 Task: Look for properties having more than 1 story.
Action: Mouse moved to (740, 73)
Screenshot: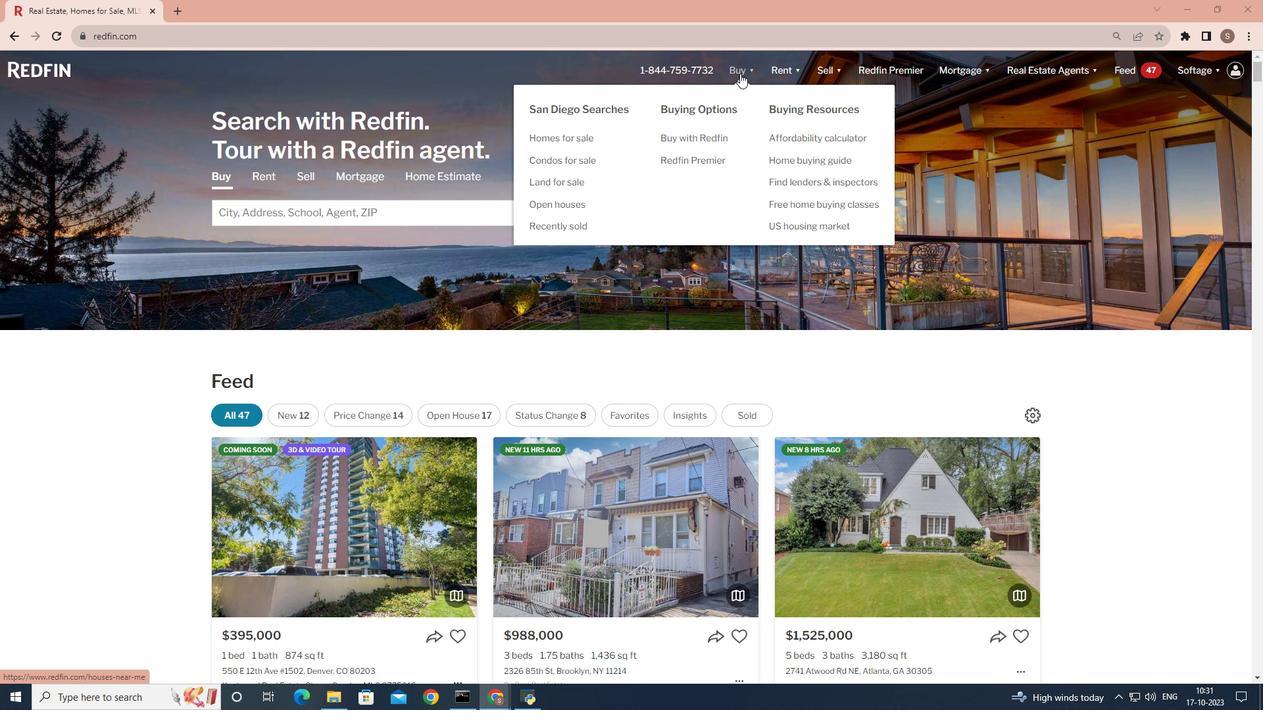
Action: Mouse pressed left at (740, 73)
Screenshot: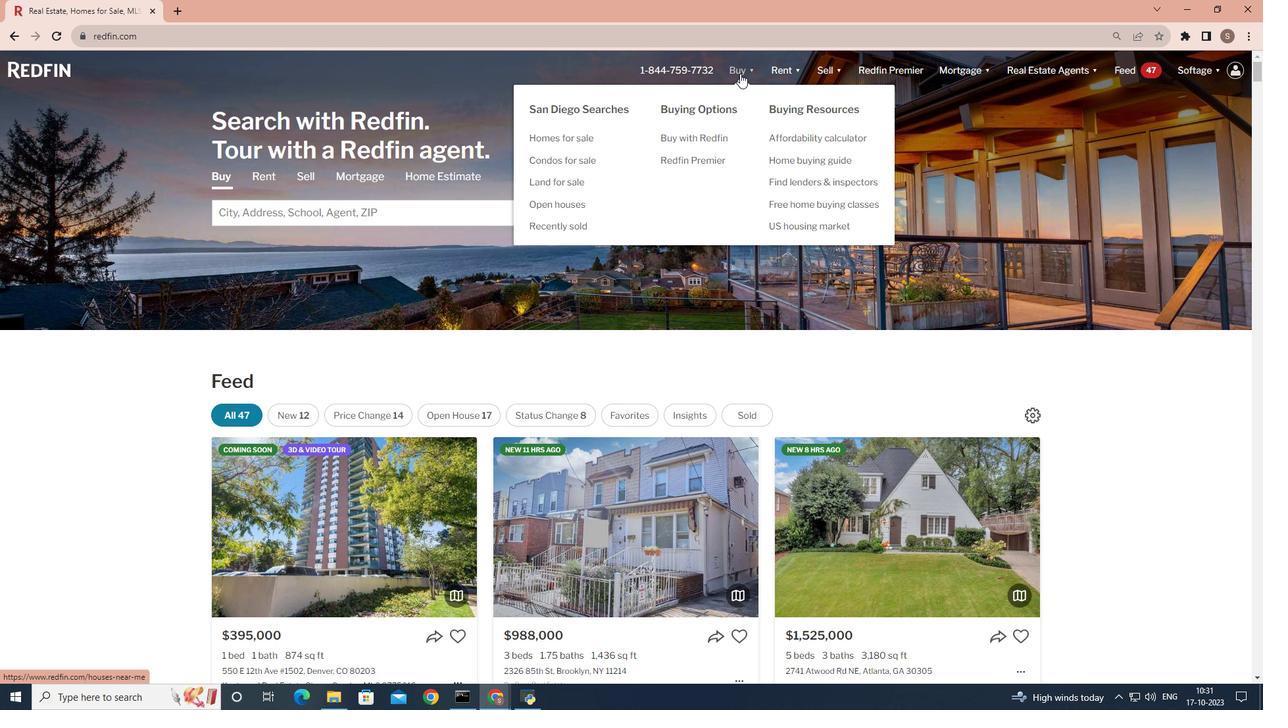 
Action: Mouse moved to (328, 279)
Screenshot: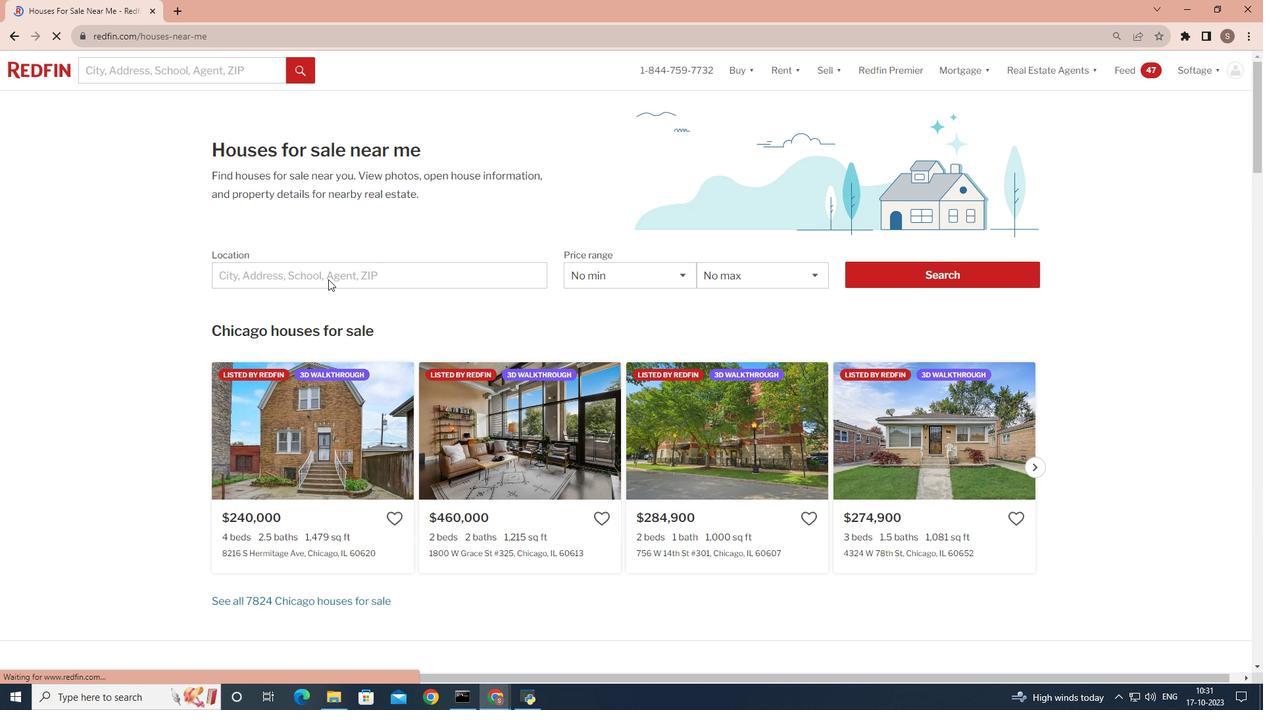 
Action: Mouse pressed left at (328, 279)
Screenshot: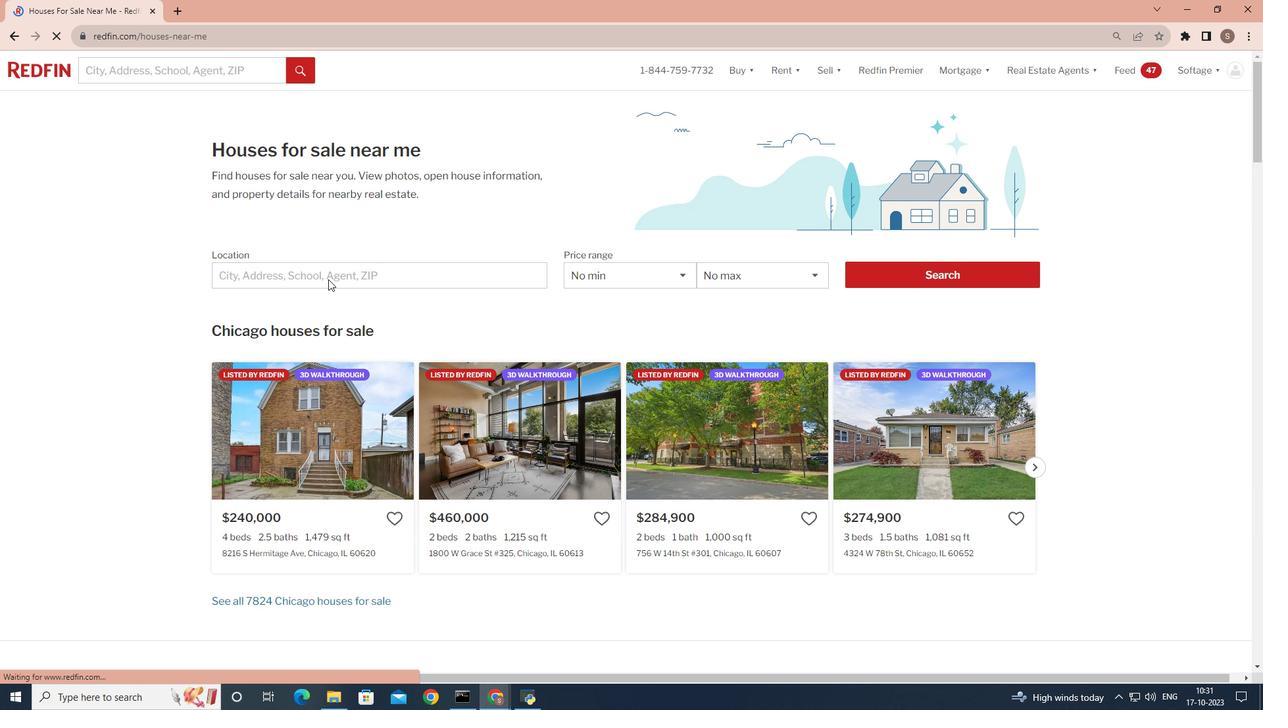 
Action: Mouse moved to (328, 273)
Screenshot: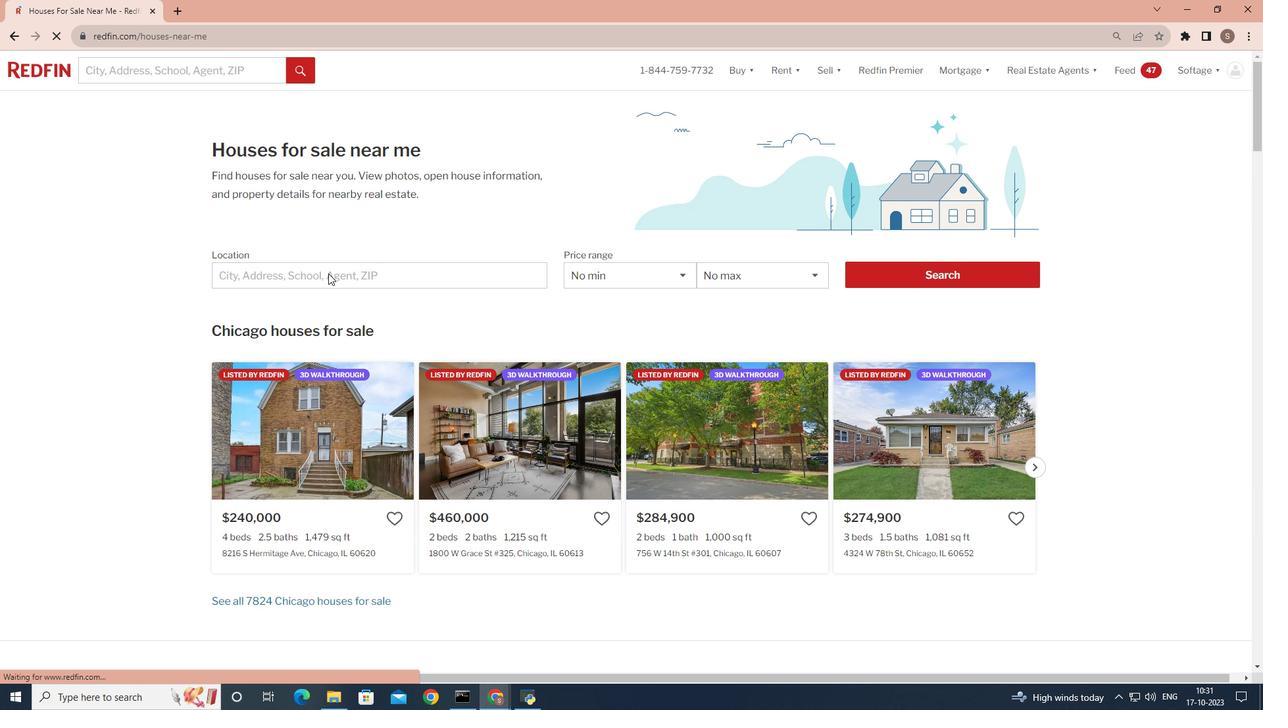 
Action: Mouse pressed left at (328, 273)
Screenshot: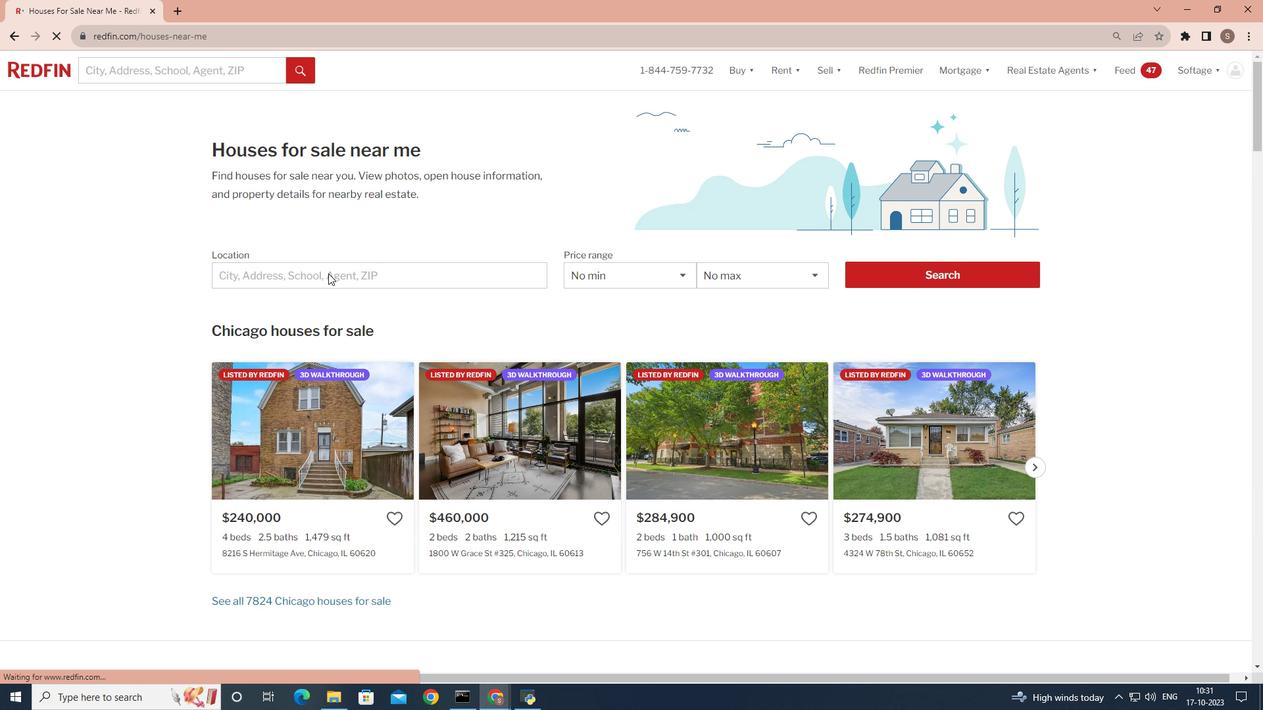 
Action: Mouse moved to (311, 274)
Screenshot: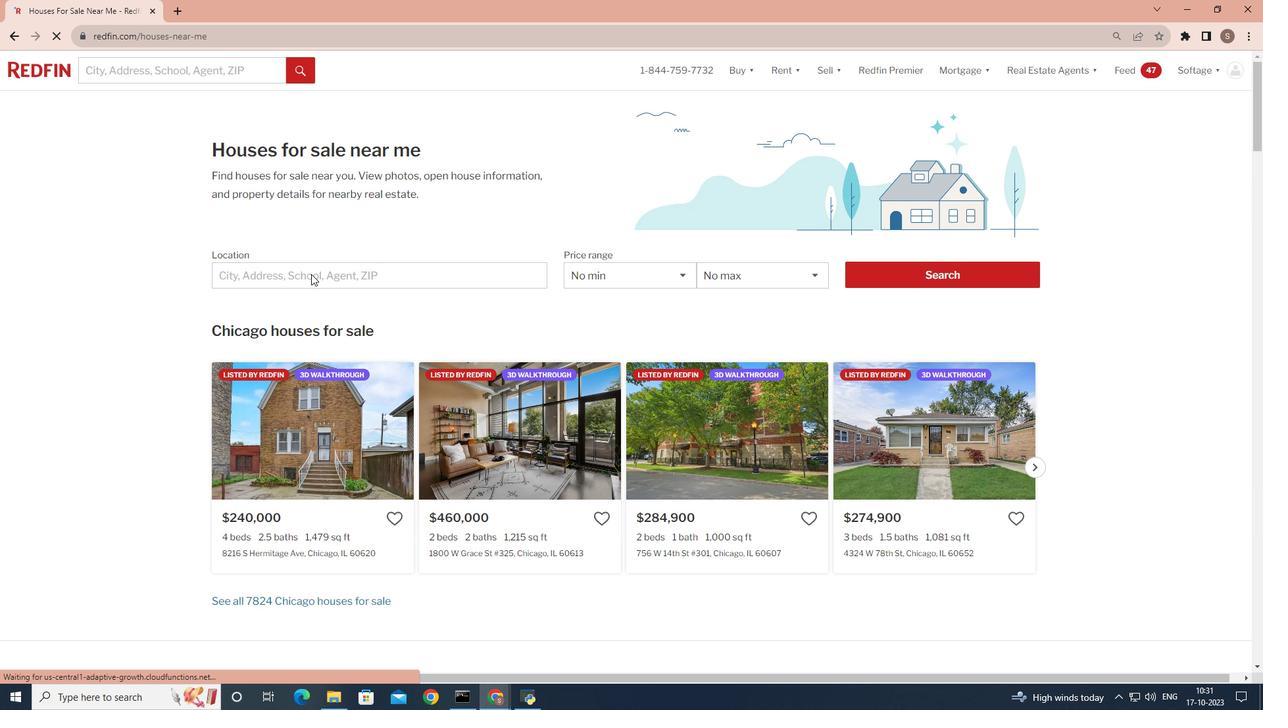 
Action: Mouse pressed left at (311, 274)
Screenshot: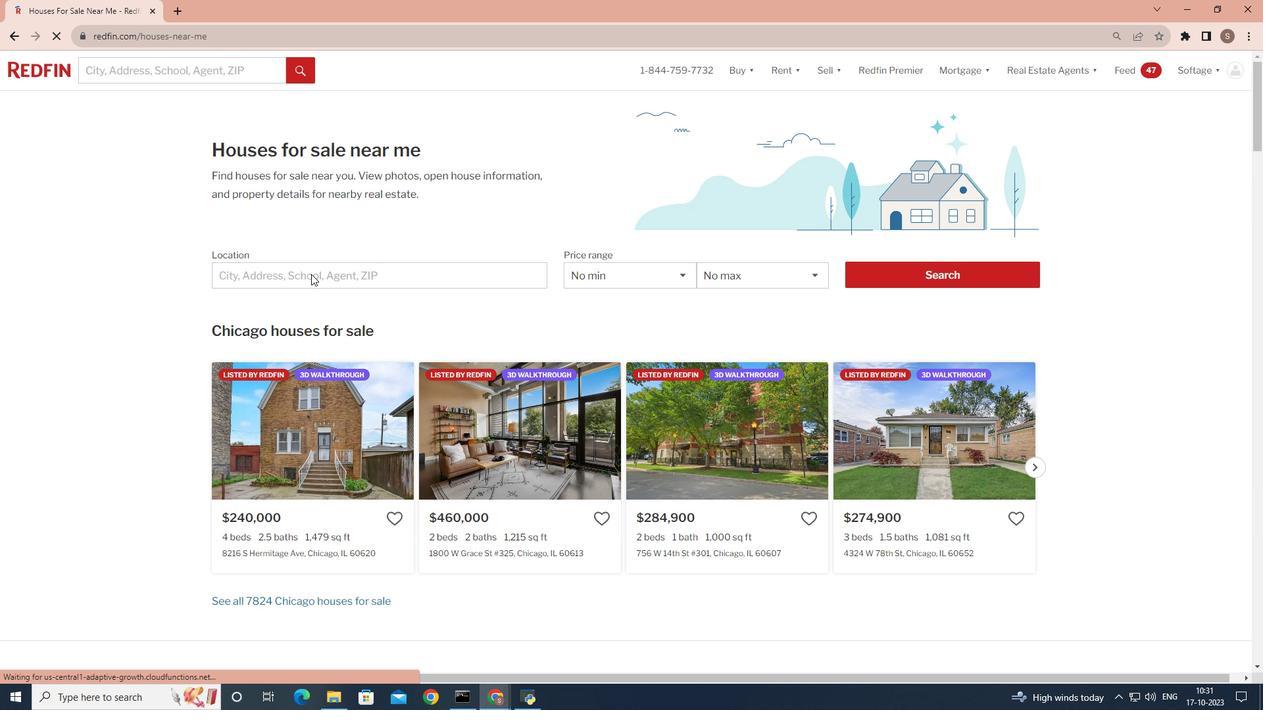 
Action: Mouse moved to (311, 275)
Screenshot: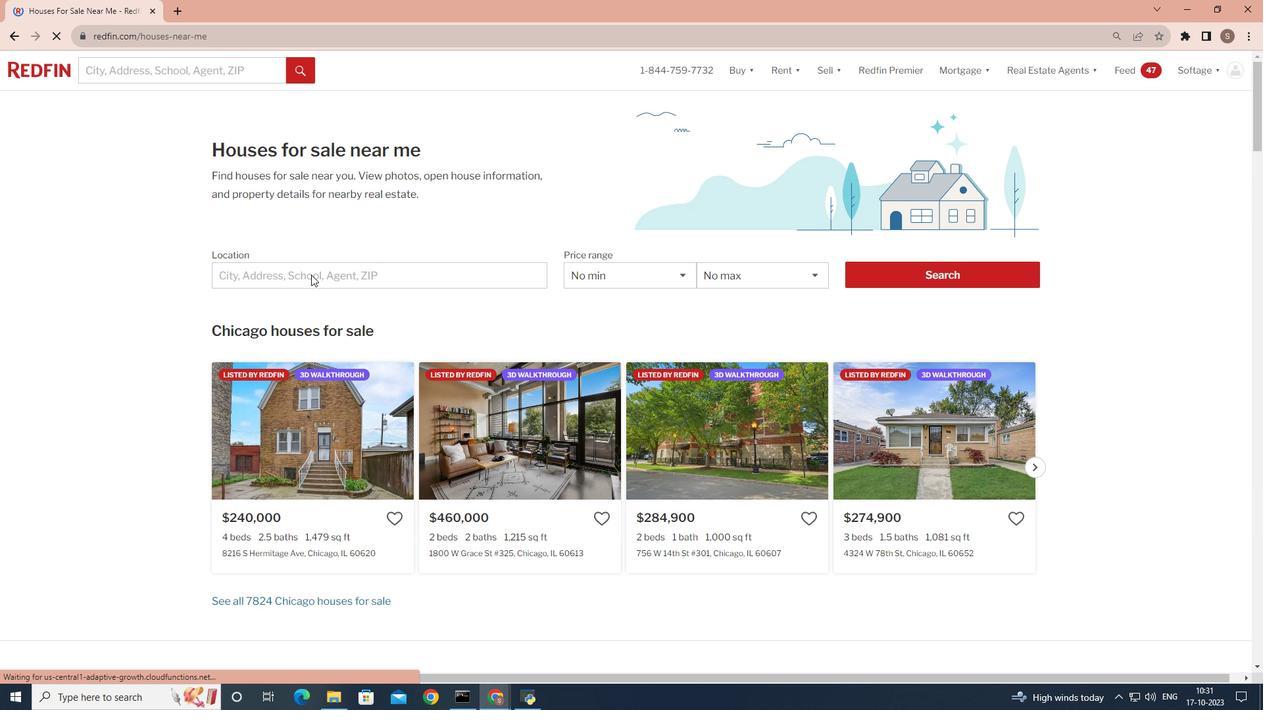 
Action: Mouse pressed left at (311, 275)
Screenshot: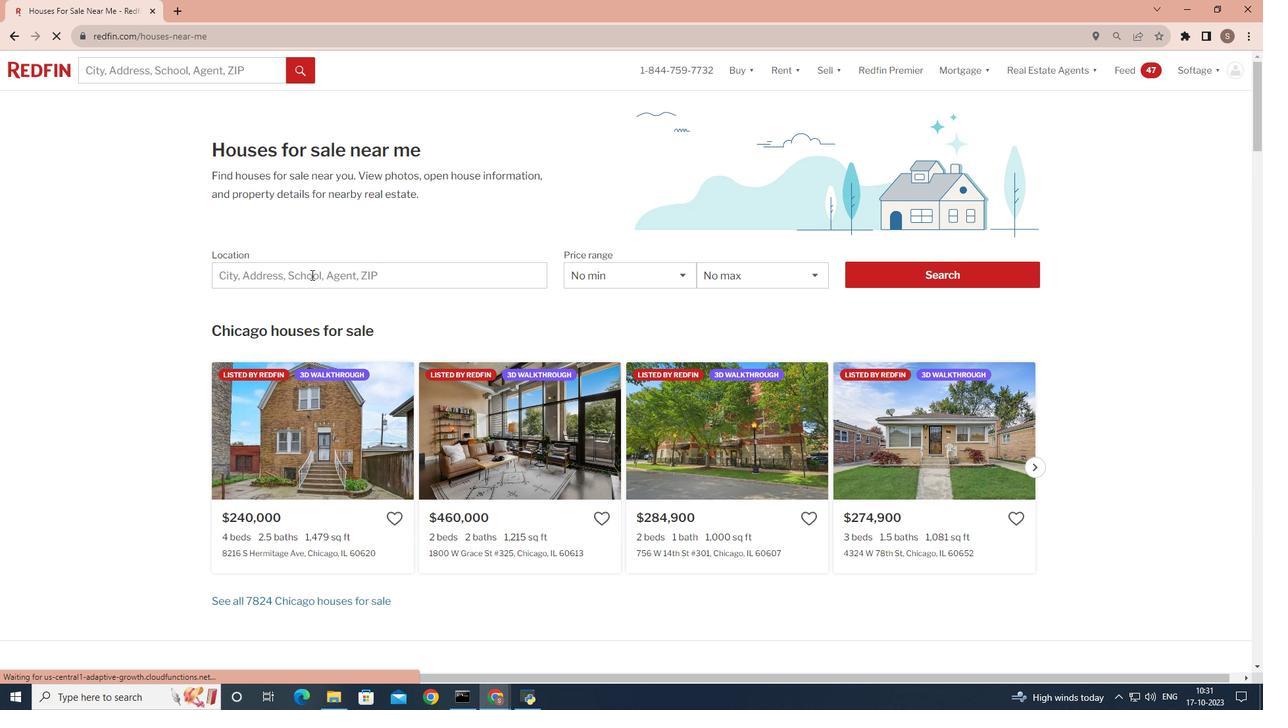 
Action: Key pressed <Key.shift>San<Key.space><Key.shift>Diego
Screenshot: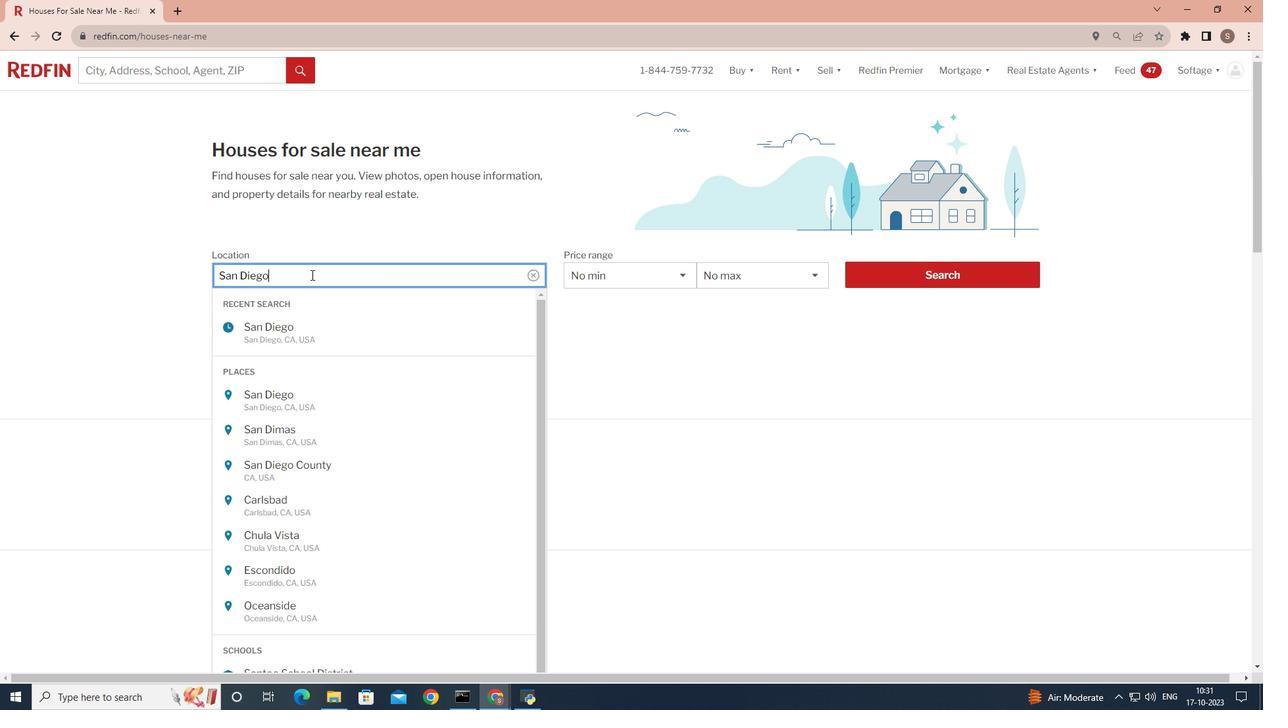 
Action: Mouse moved to (879, 273)
Screenshot: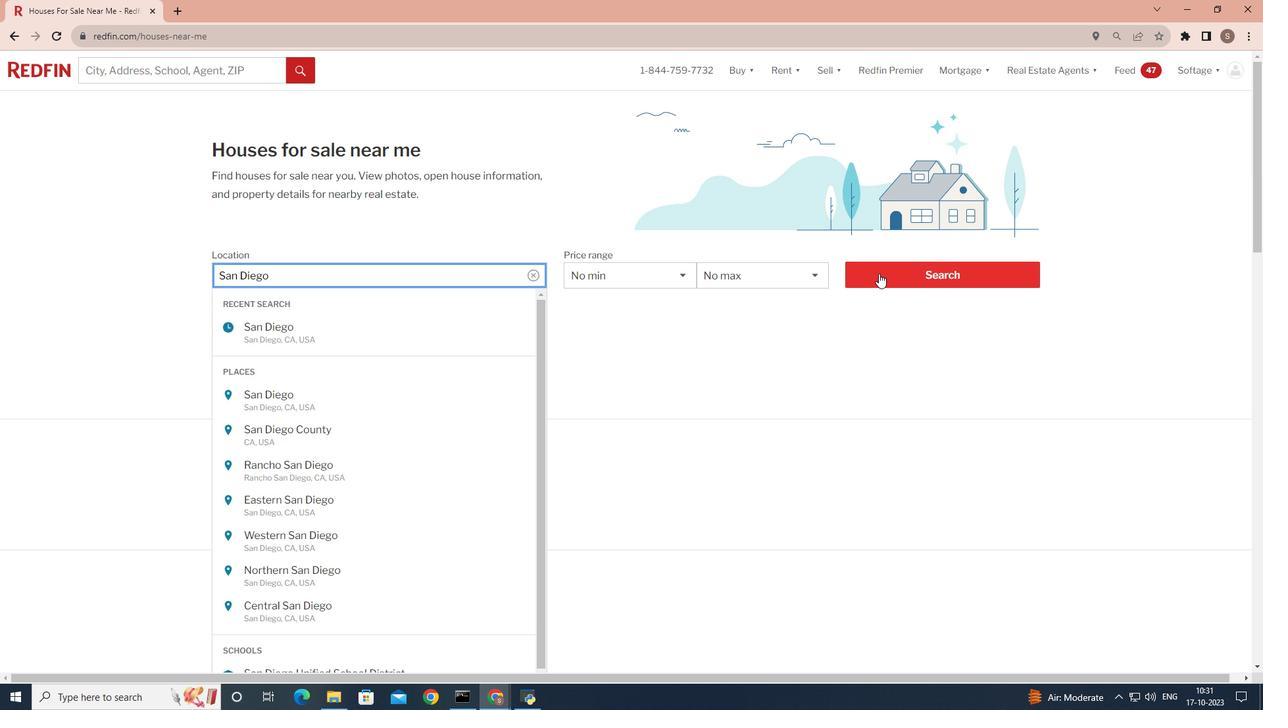 
Action: Mouse pressed left at (879, 273)
Screenshot: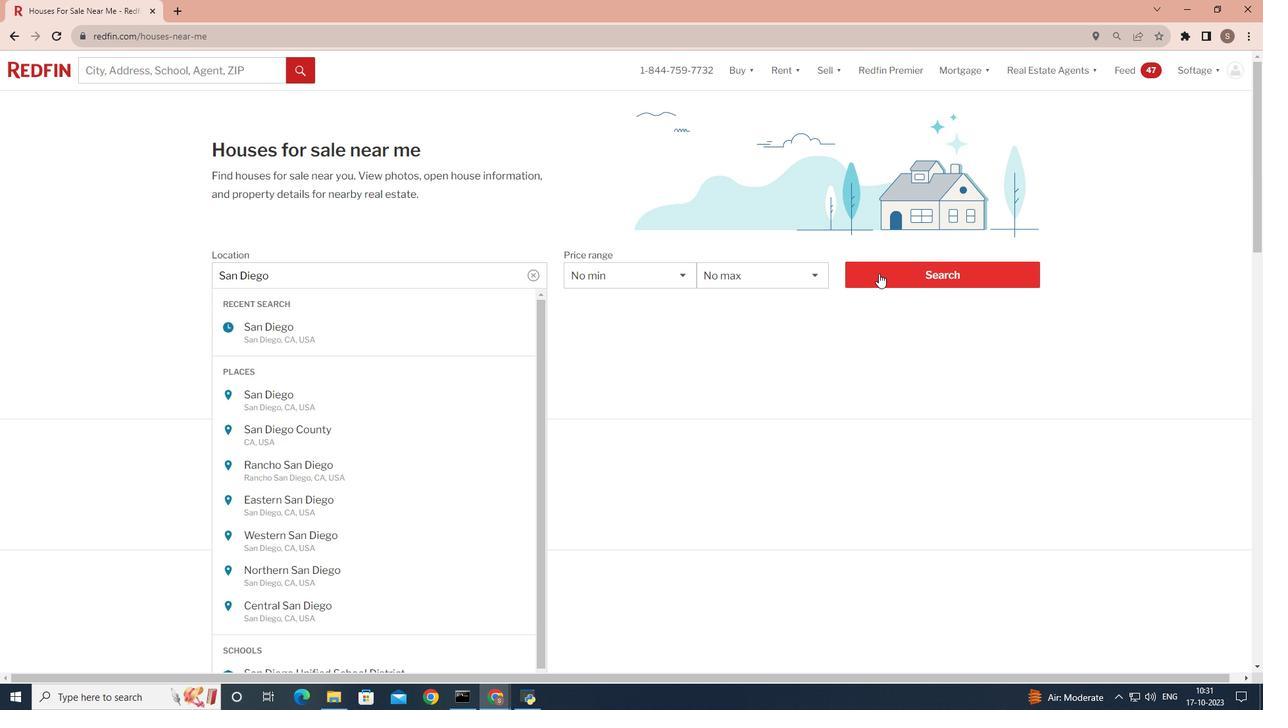 
Action: Mouse moved to (903, 264)
Screenshot: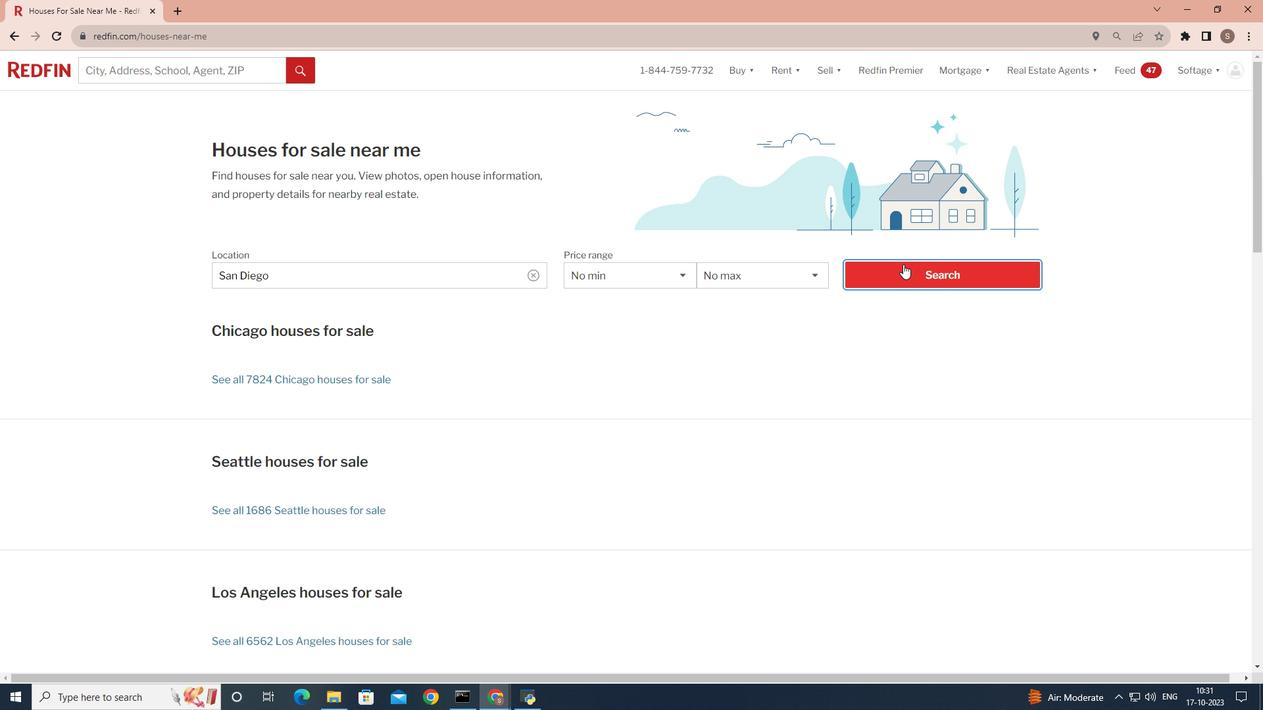 
Action: Mouse pressed left at (903, 264)
Screenshot: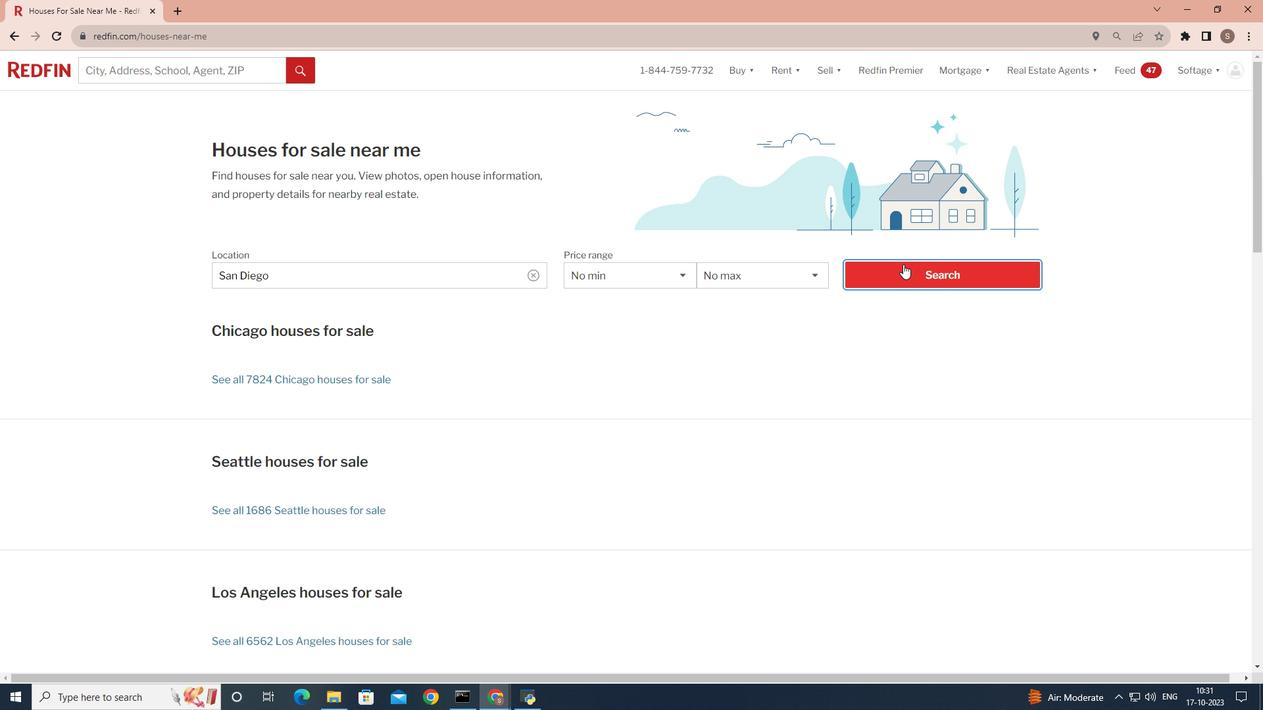 
Action: Mouse moved to (1135, 159)
Screenshot: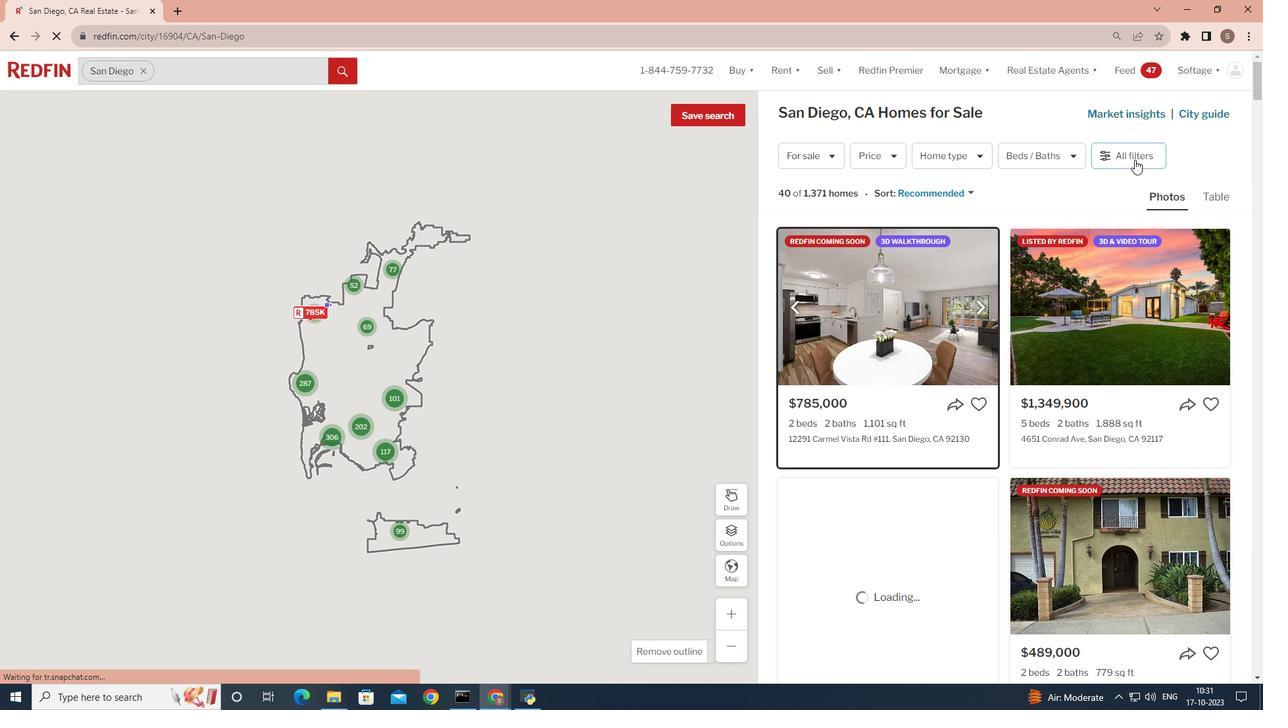 
Action: Mouse pressed left at (1135, 159)
Screenshot: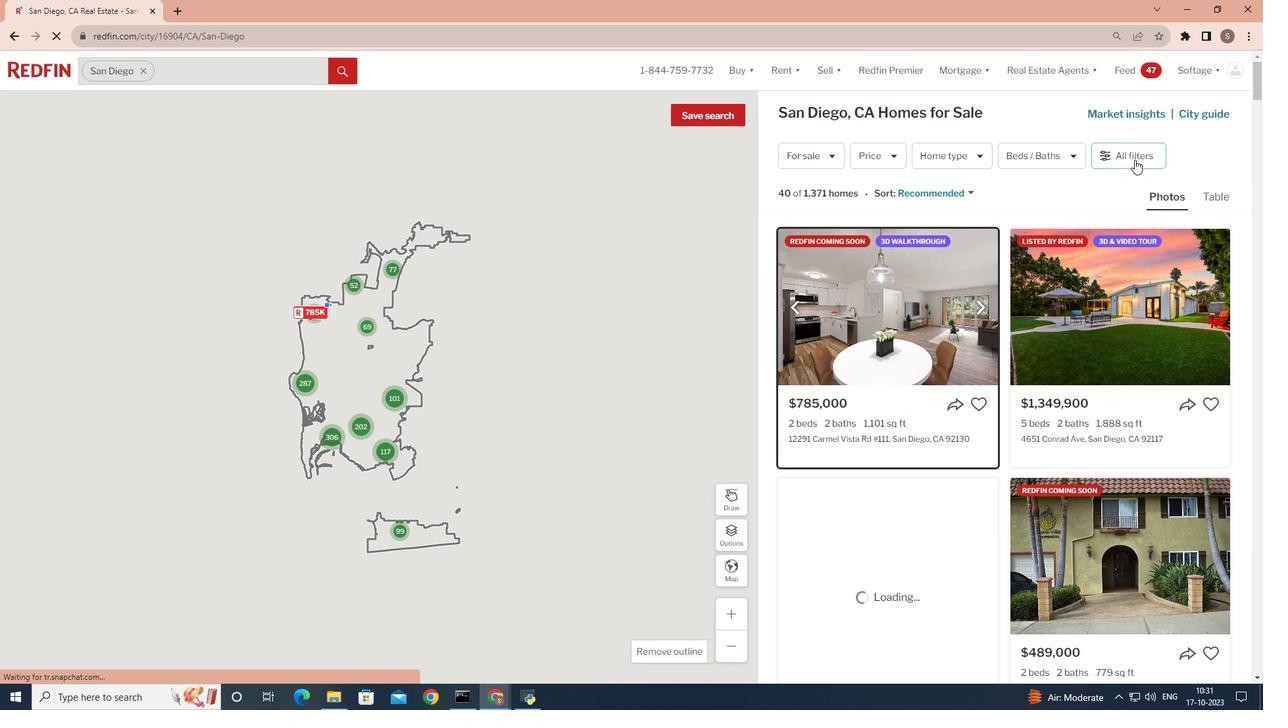
Action: Mouse moved to (1131, 152)
Screenshot: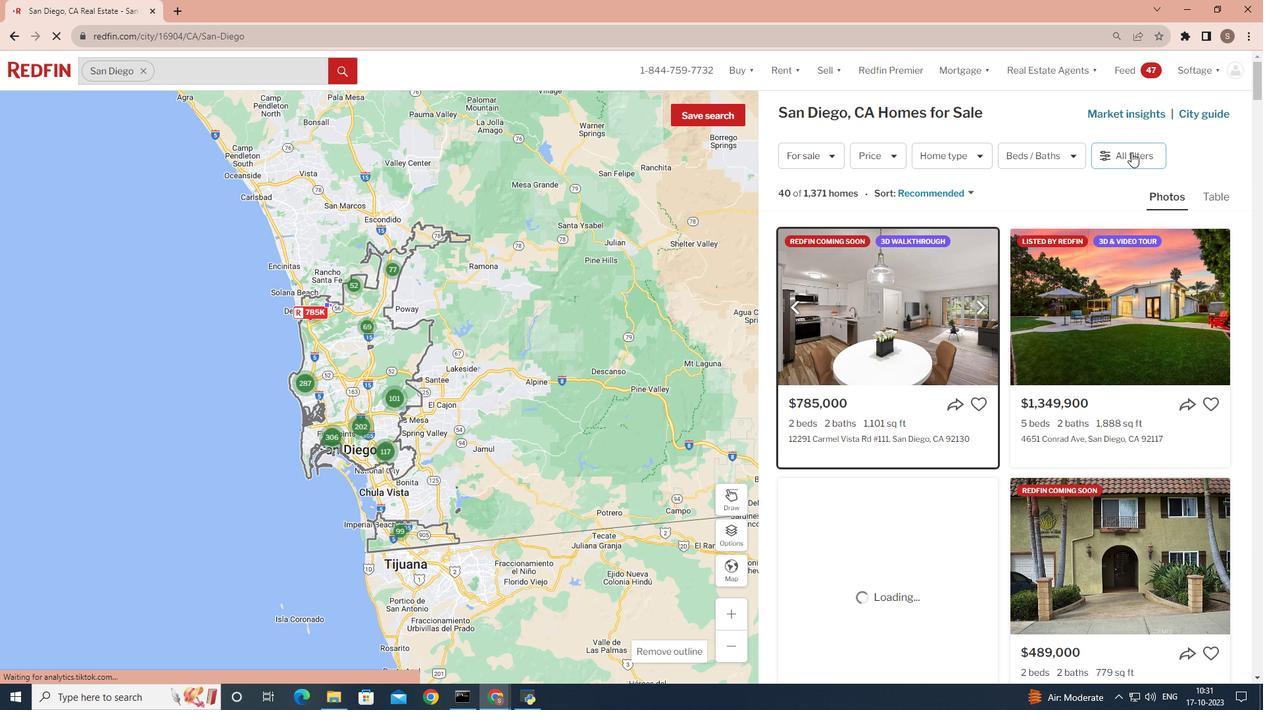 
Action: Mouse pressed left at (1131, 152)
Screenshot: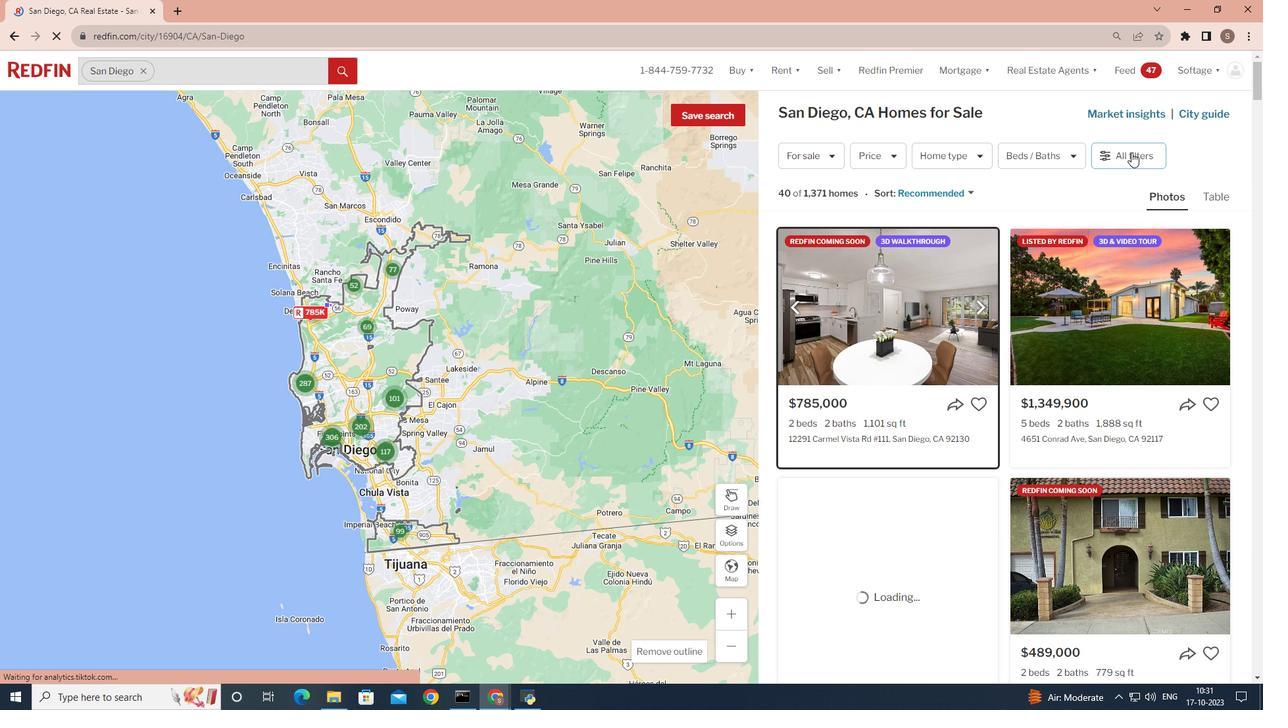 
Action: Mouse pressed left at (1131, 152)
Screenshot: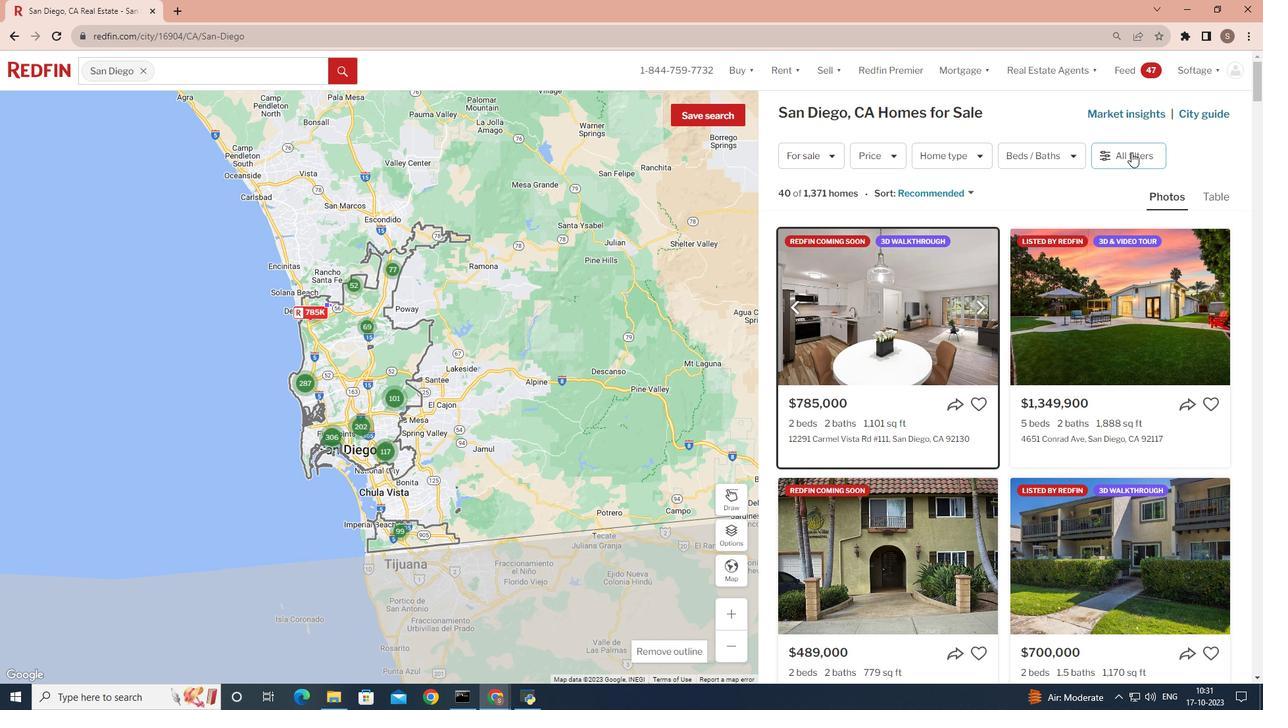 
Action: Mouse moved to (1020, 414)
Screenshot: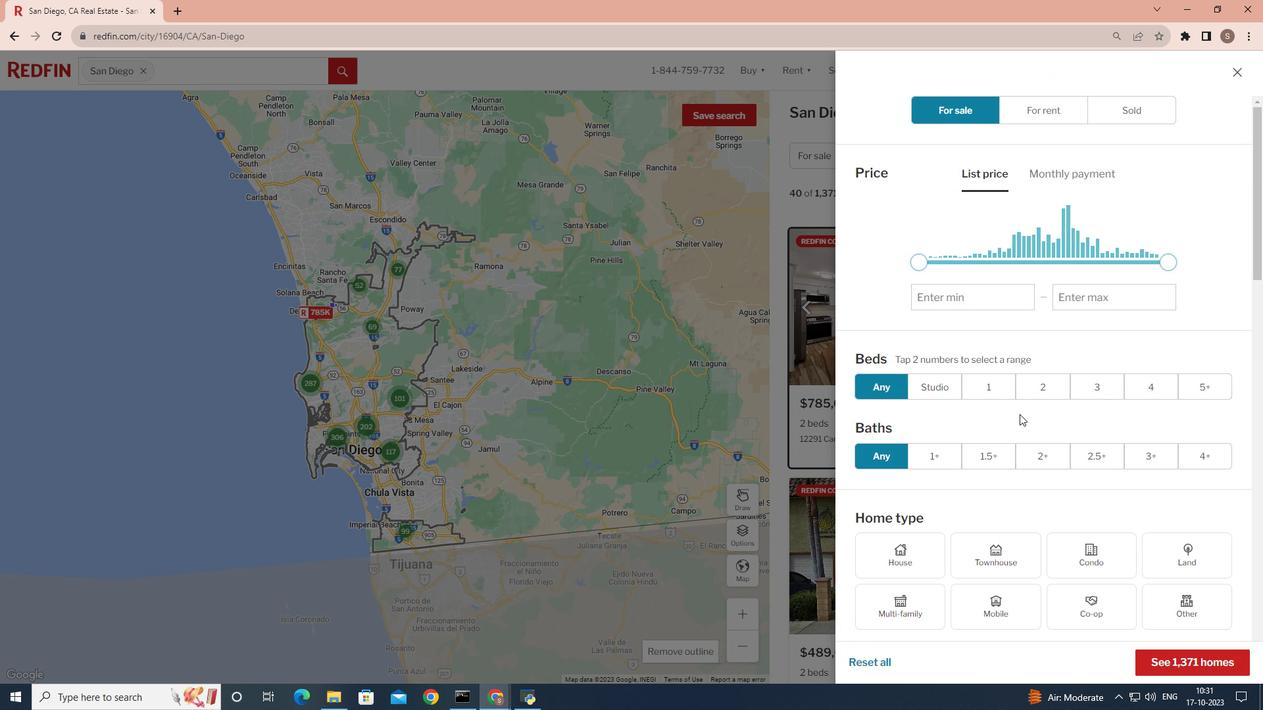 
Action: Mouse scrolled (1020, 413) with delta (0, 0)
Screenshot: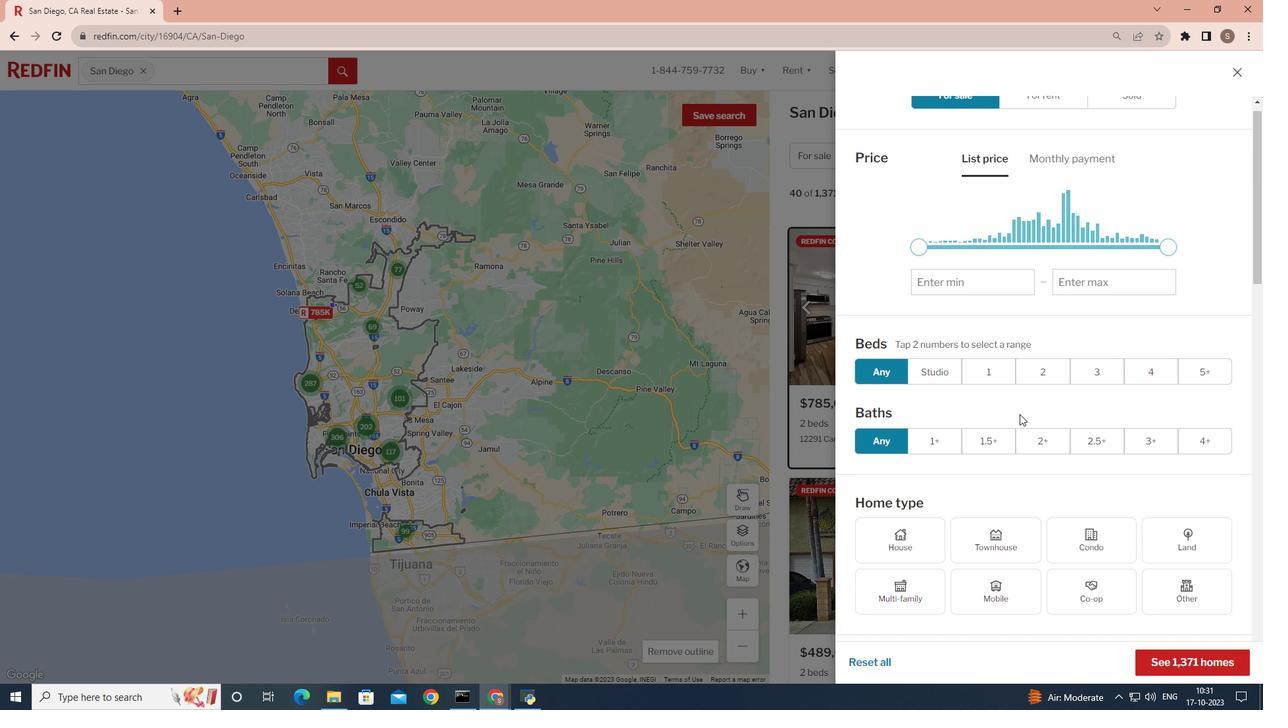 
Action: Mouse scrolled (1020, 413) with delta (0, 0)
Screenshot: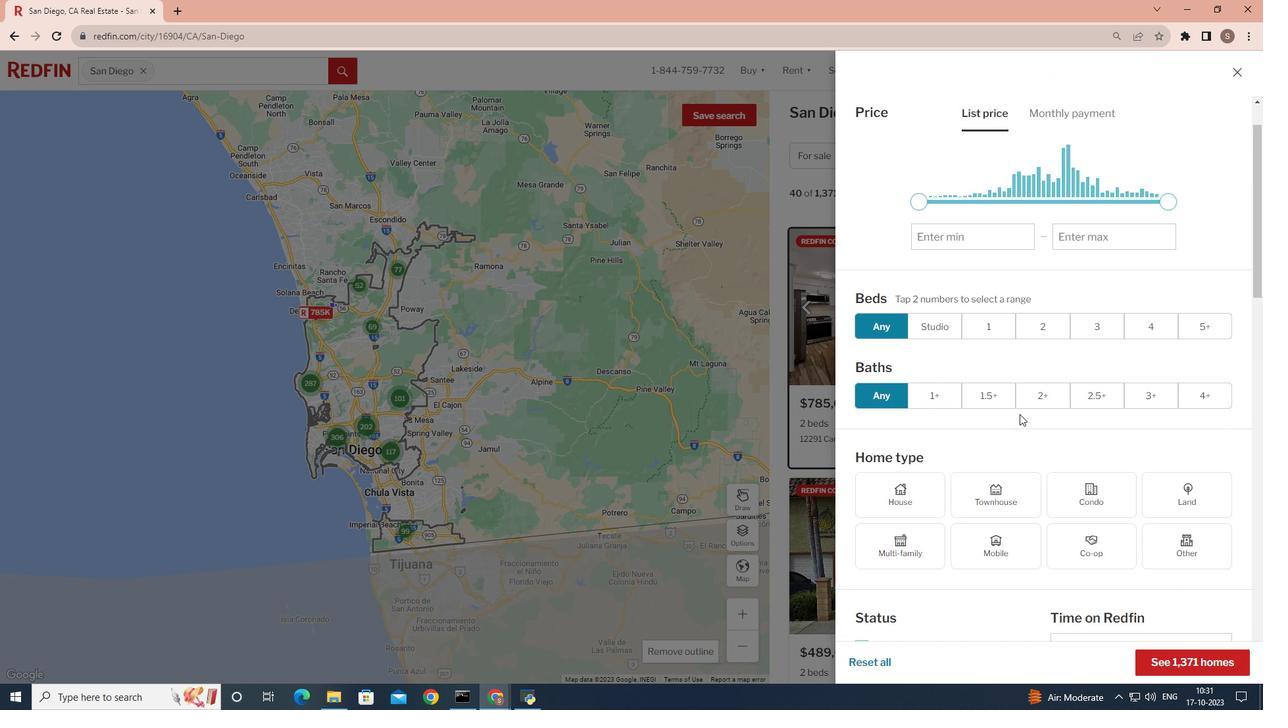 
Action: Mouse scrolled (1020, 413) with delta (0, 0)
Screenshot: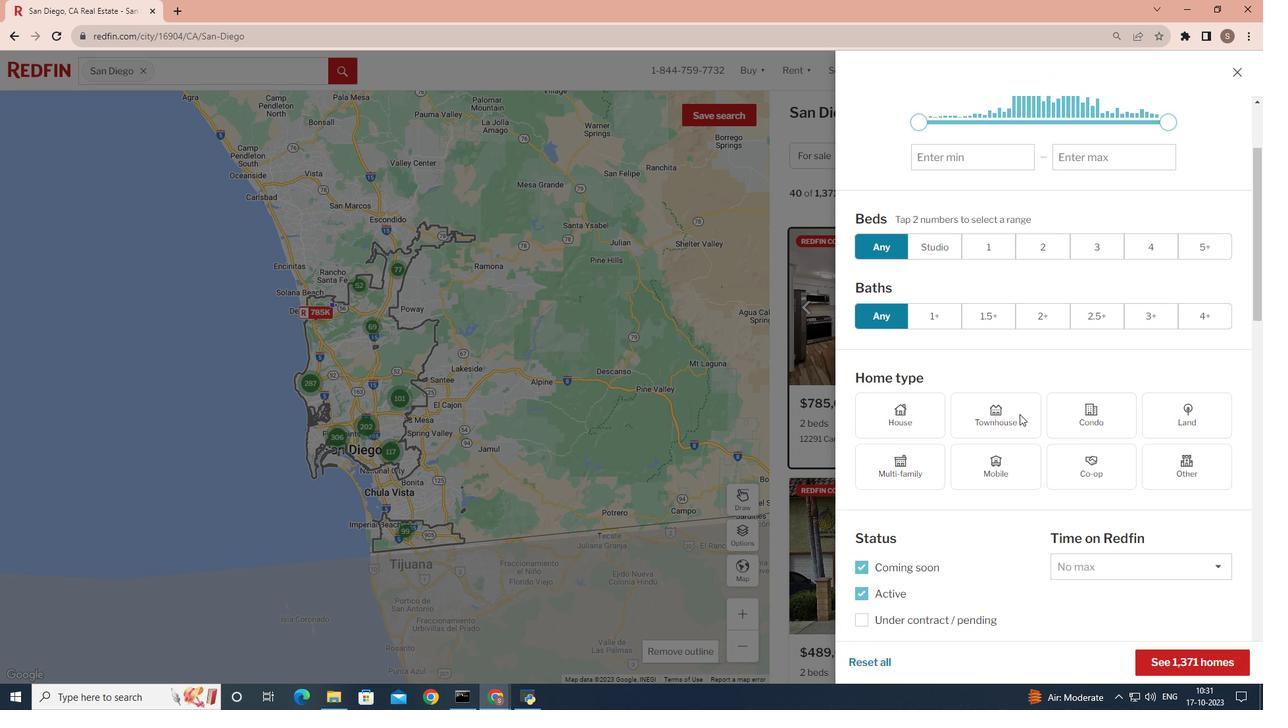 
Action: Mouse scrolled (1020, 413) with delta (0, 0)
Screenshot: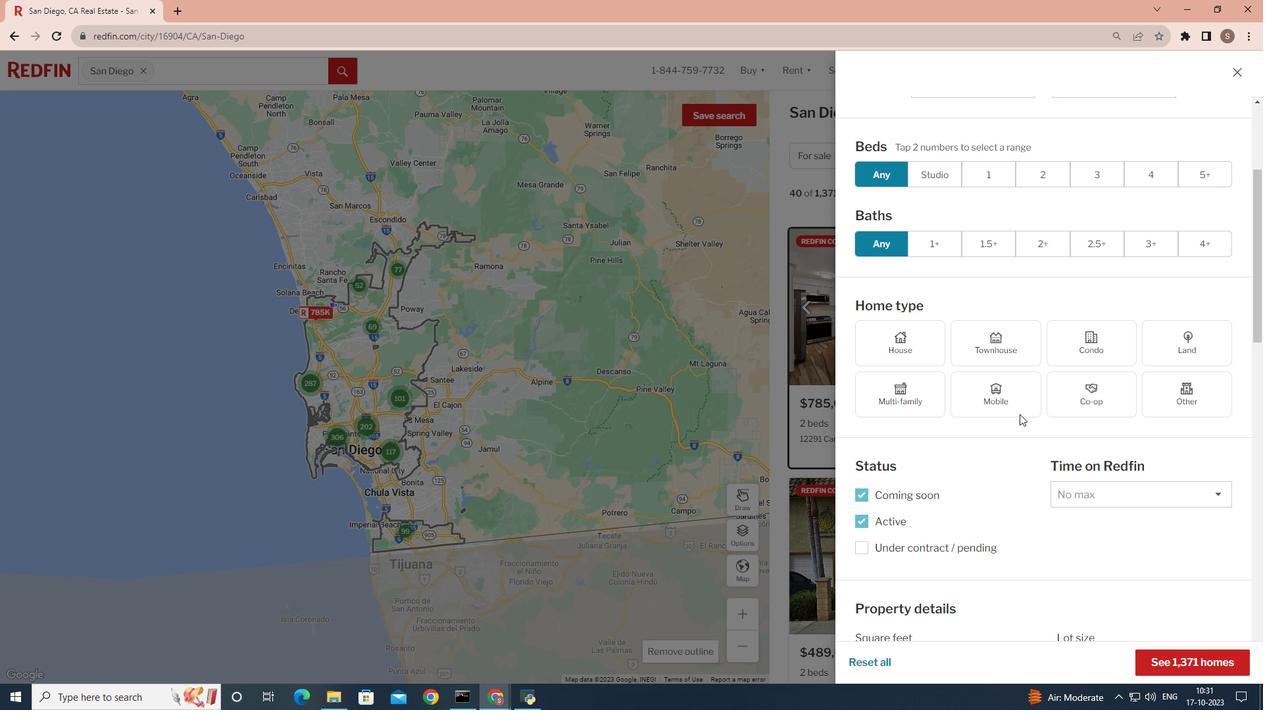 
Action: Mouse scrolled (1020, 413) with delta (0, 0)
Screenshot: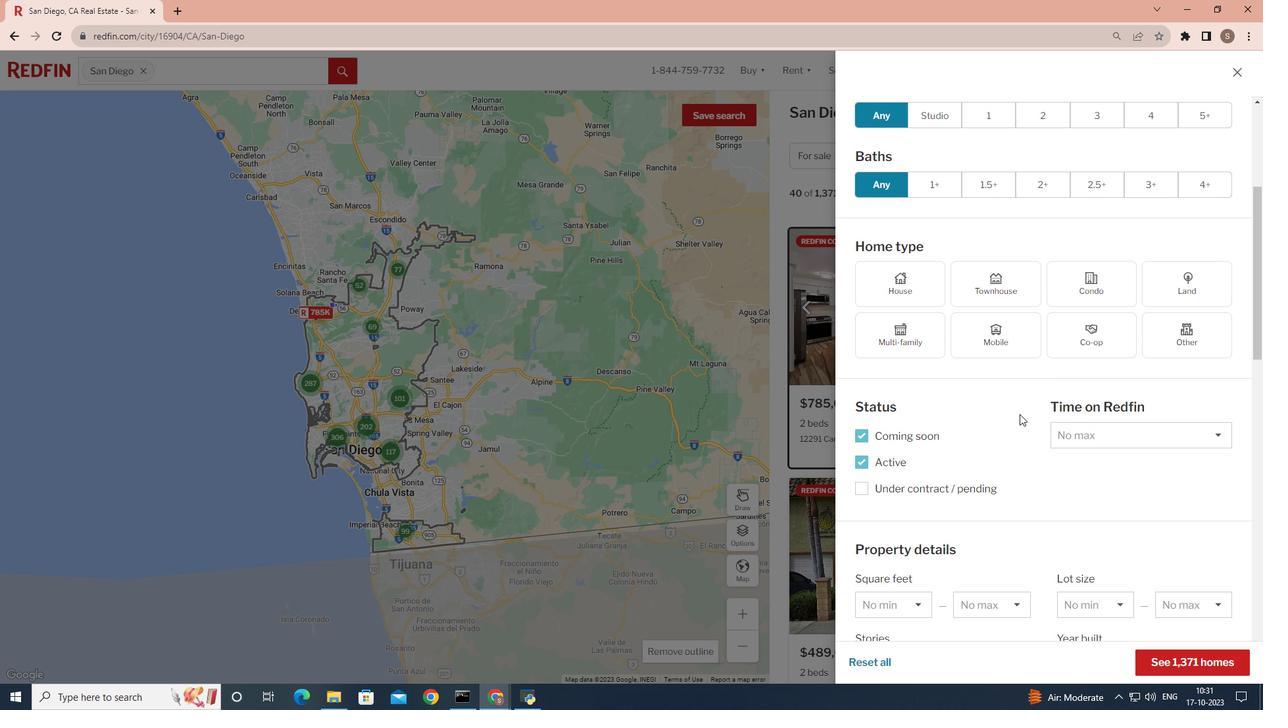 
Action: Mouse scrolled (1020, 413) with delta (0, 0)
Screenshot: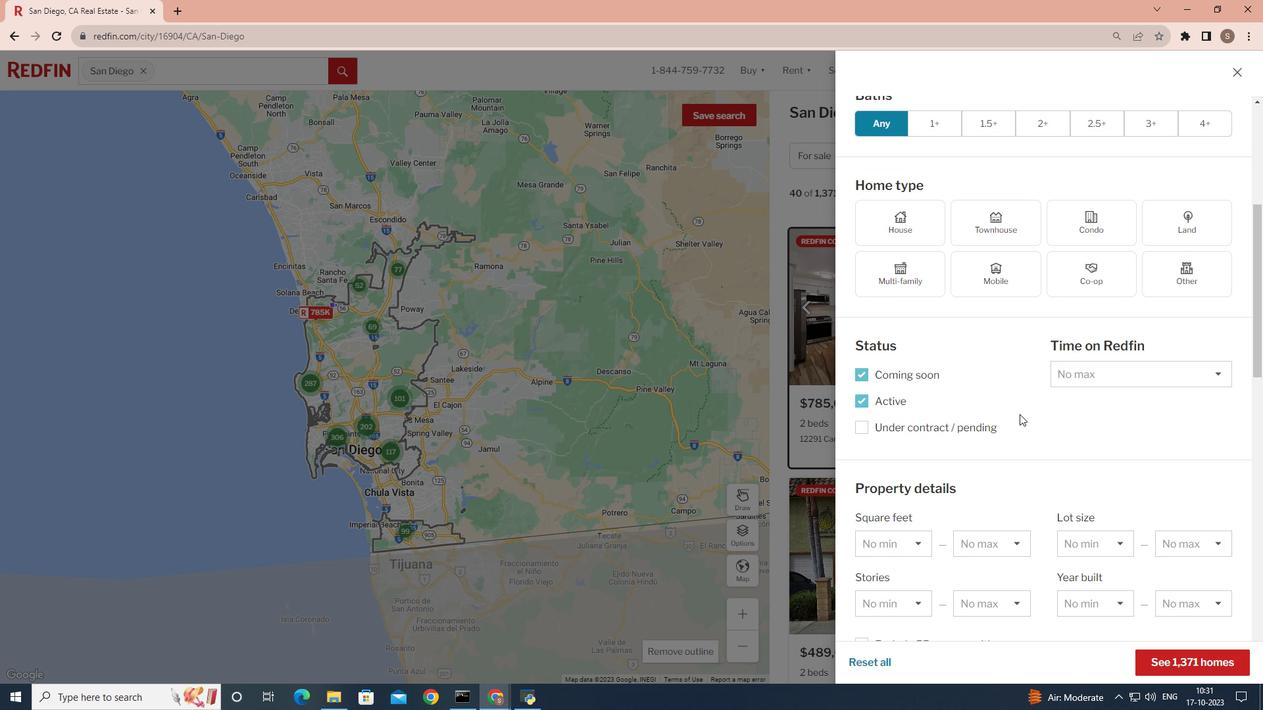 
Action: Mouse scrolled (1020, 413) with delta (0, 0)
Screenshot: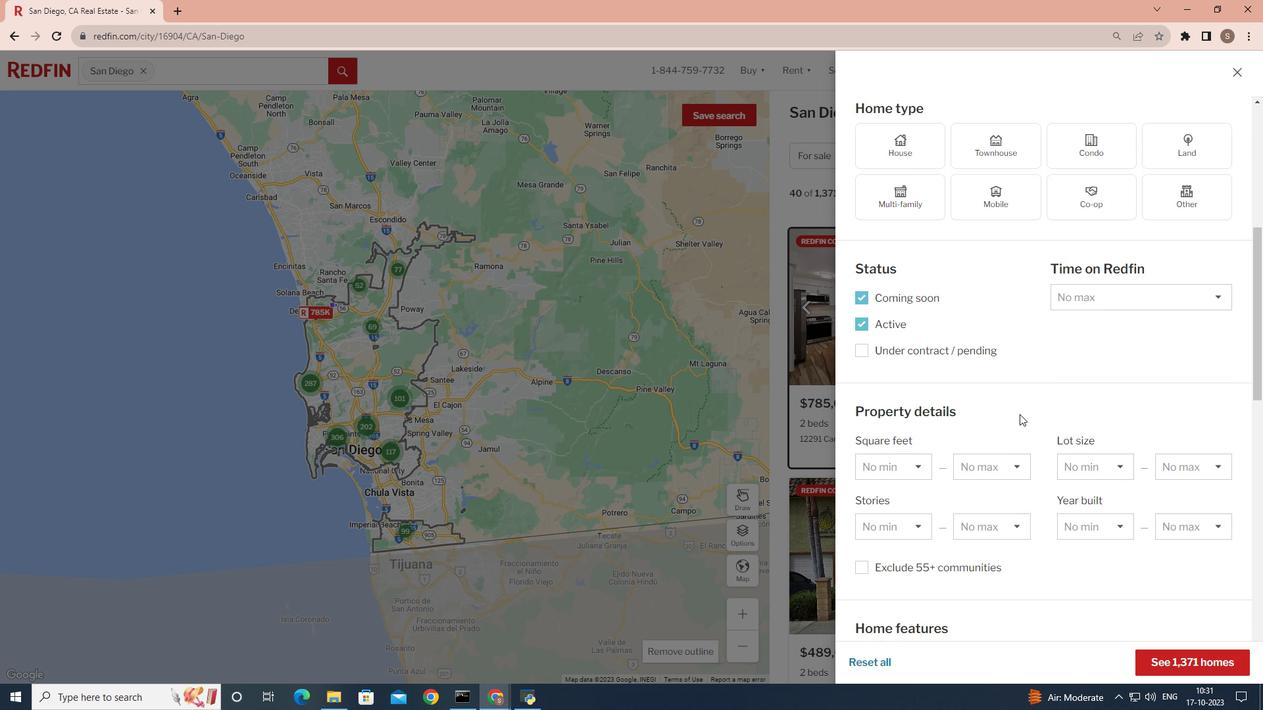
Action: Mouse moved to (920, 477)
Screenshot: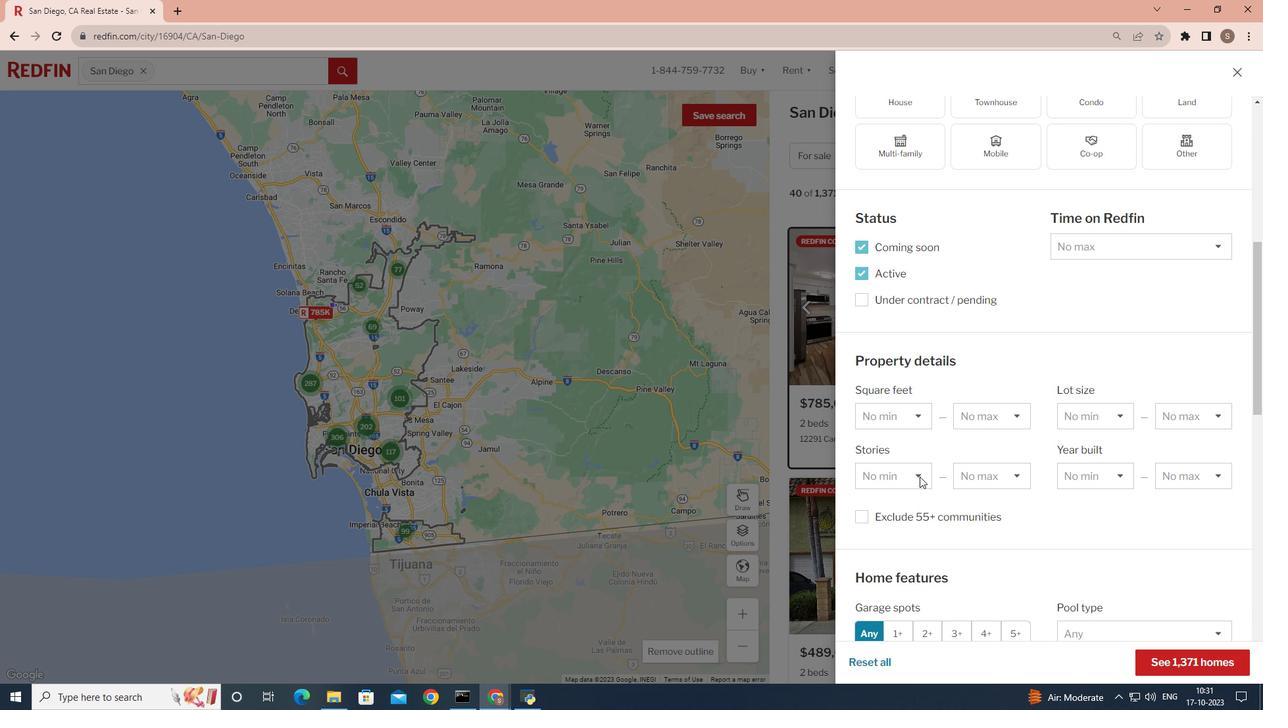 
Action: Mouse pressed left at (920, 477)
Screenshot: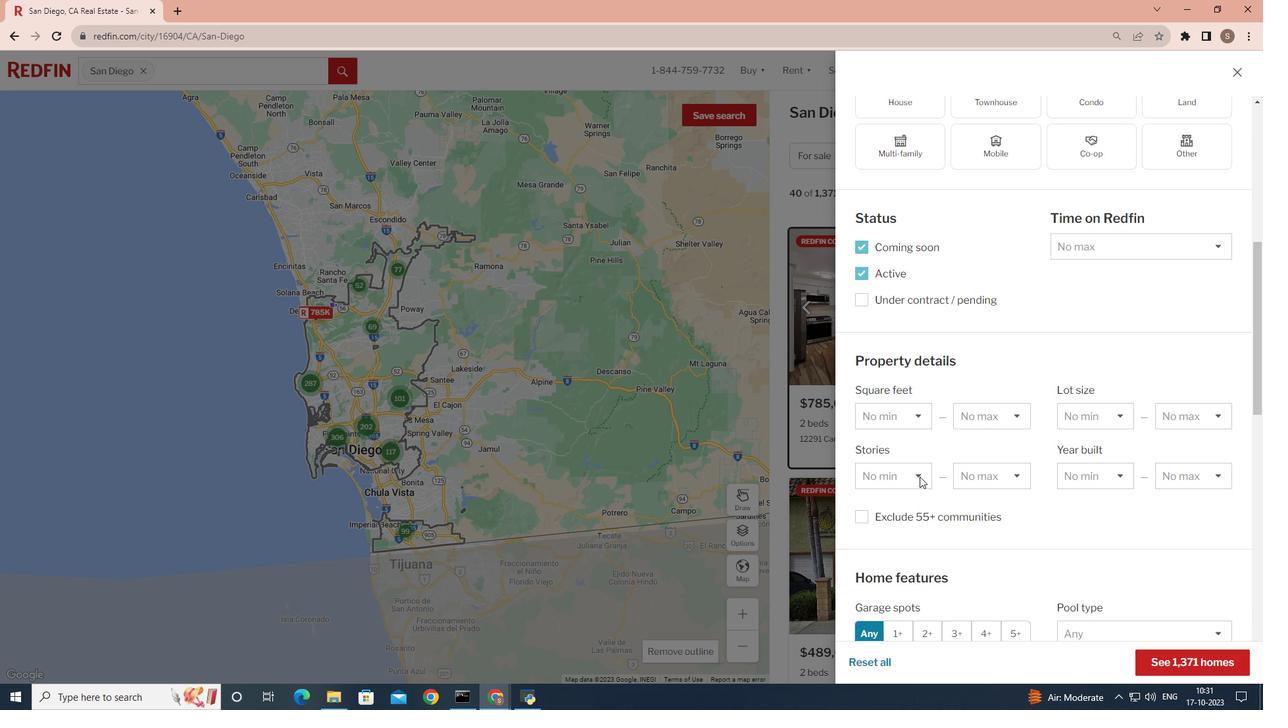
Action: Mouse moved to (910, 506)
Screenshot: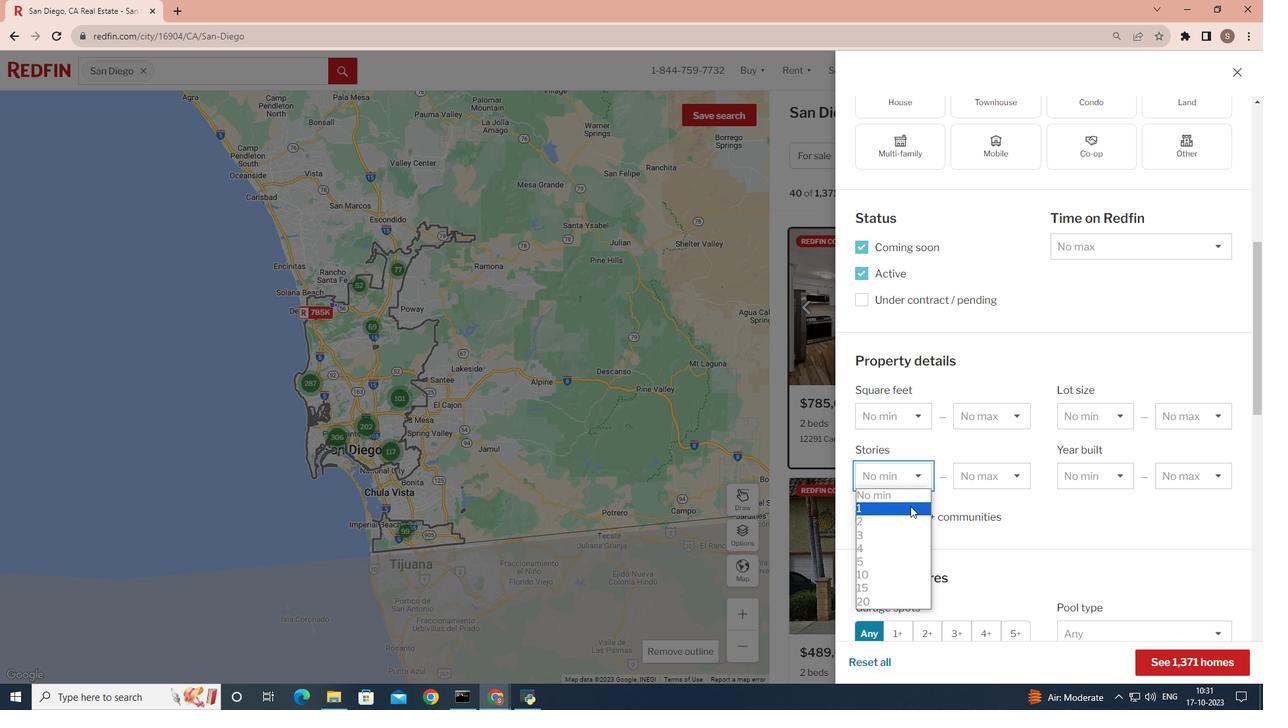 
Action: Mouse pressed left at (910, 506)
Screenshot: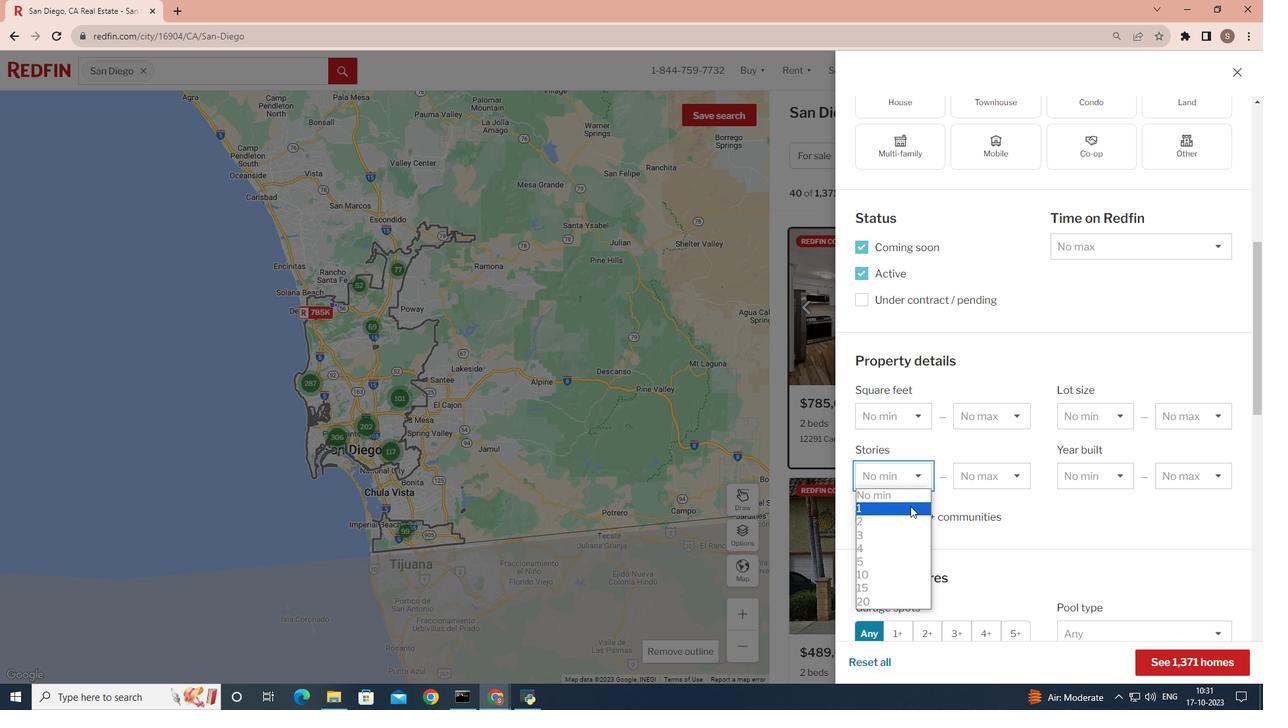 
Action: Mouse moved to (1193, 659)
Screenshot: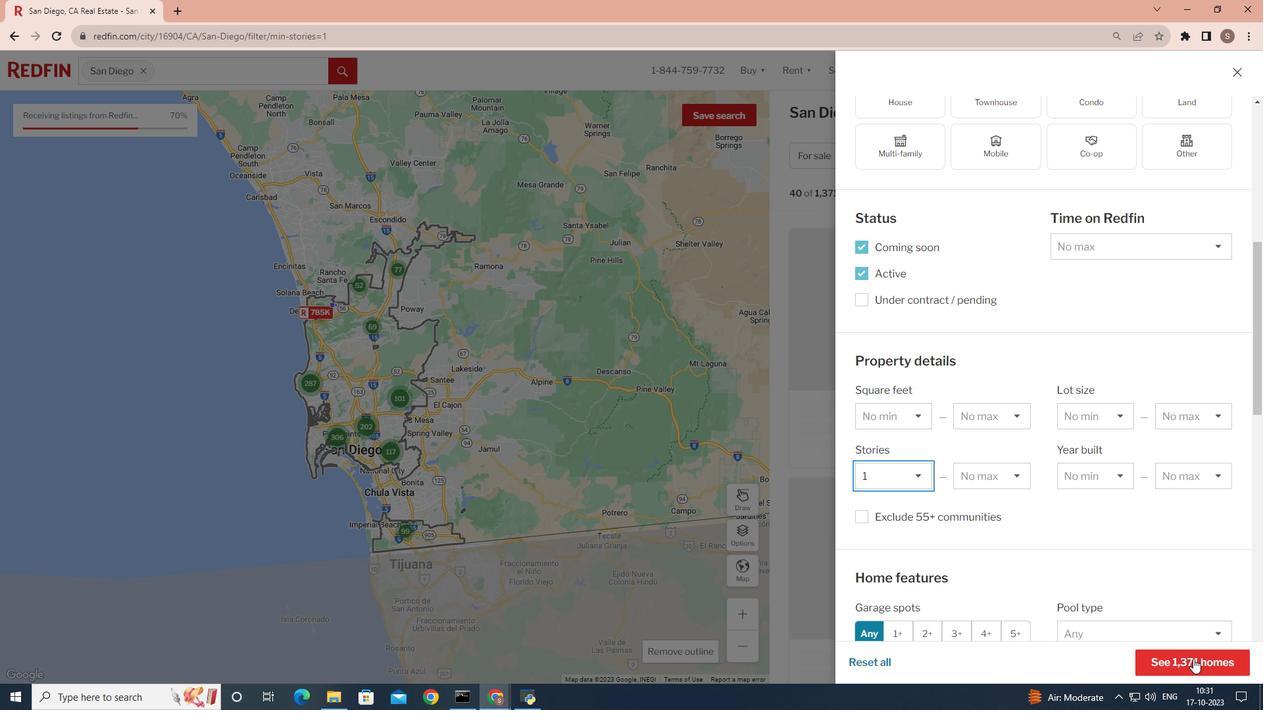 
Action: Mouse pressed left at (1193, 659)
Screenshot: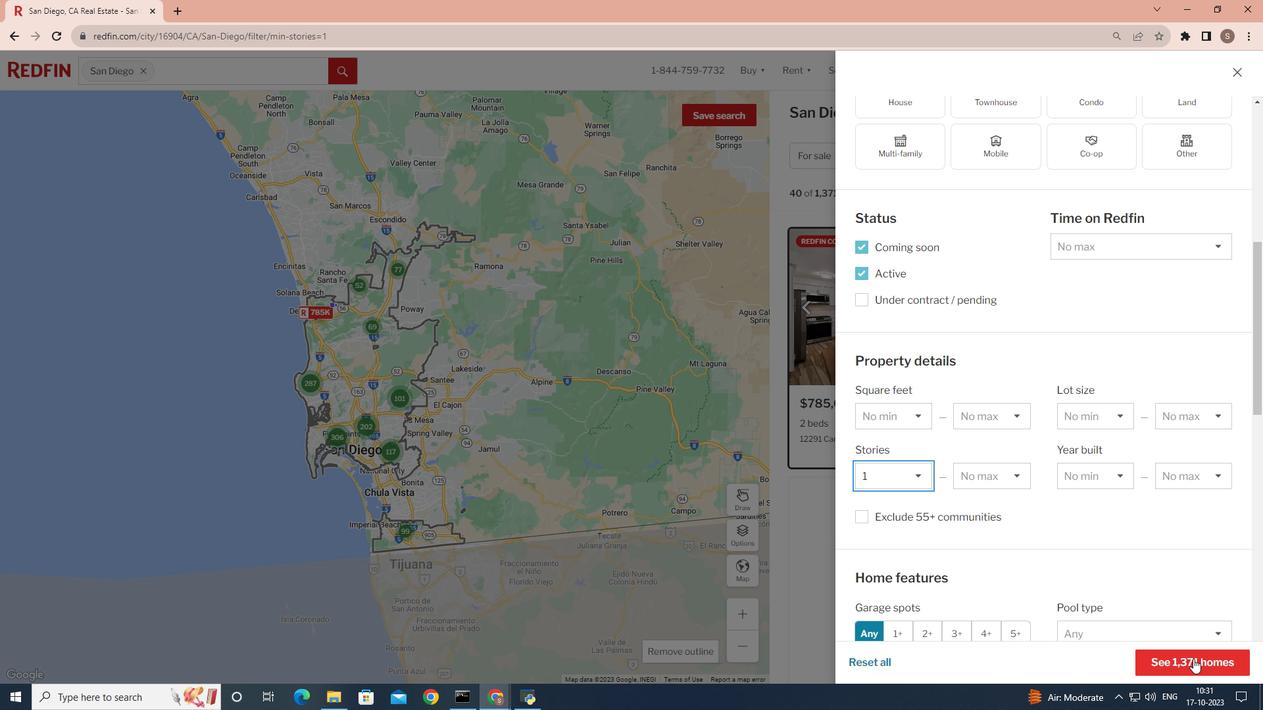
Action: Mouse moved to (789, 474)
Screenshot: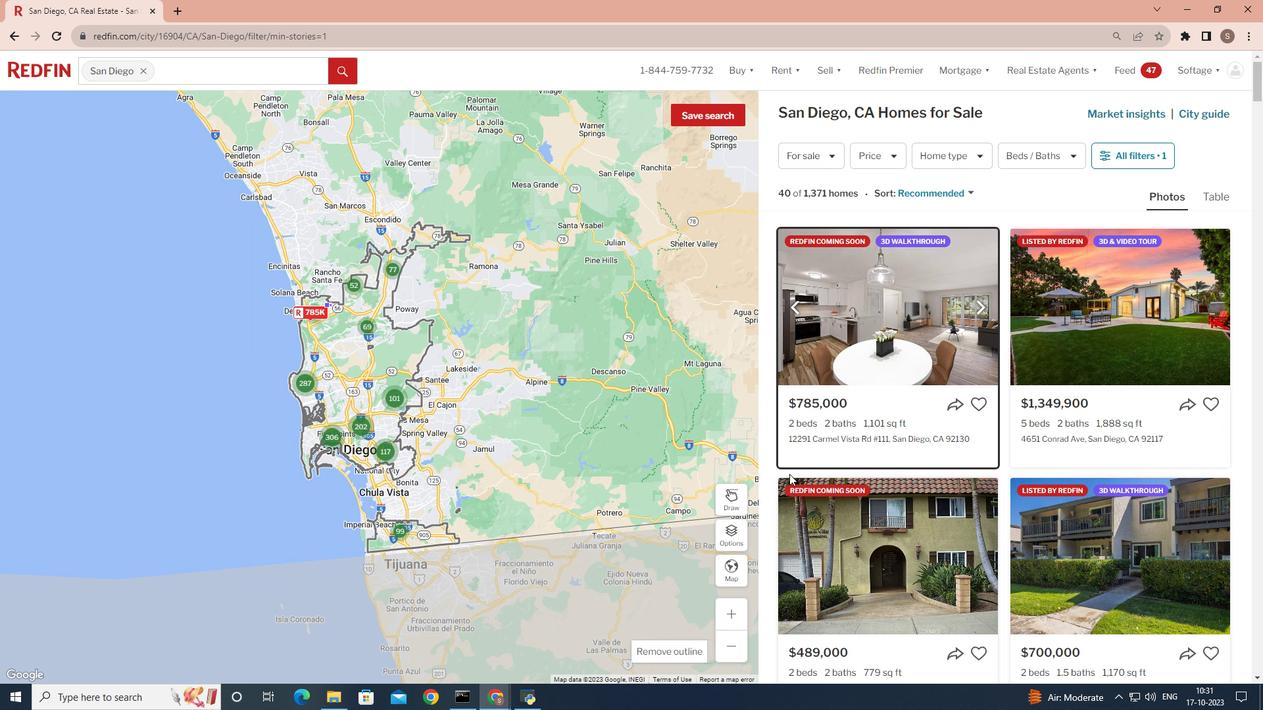 
